 Task: Customize the email view by adding specific columns from the 'Frequently-used fields' list.
Action: Mouse moved to (233, 33)
Screenshot: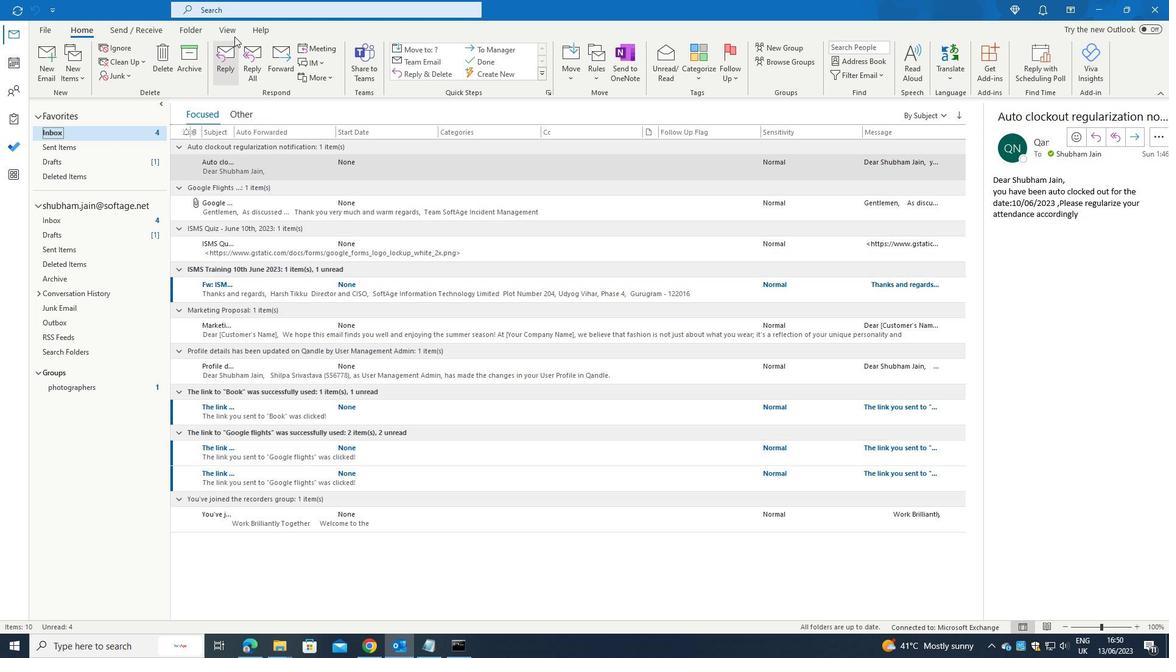 
Action: Mouse pressed left at (233, 33)
Screenshot: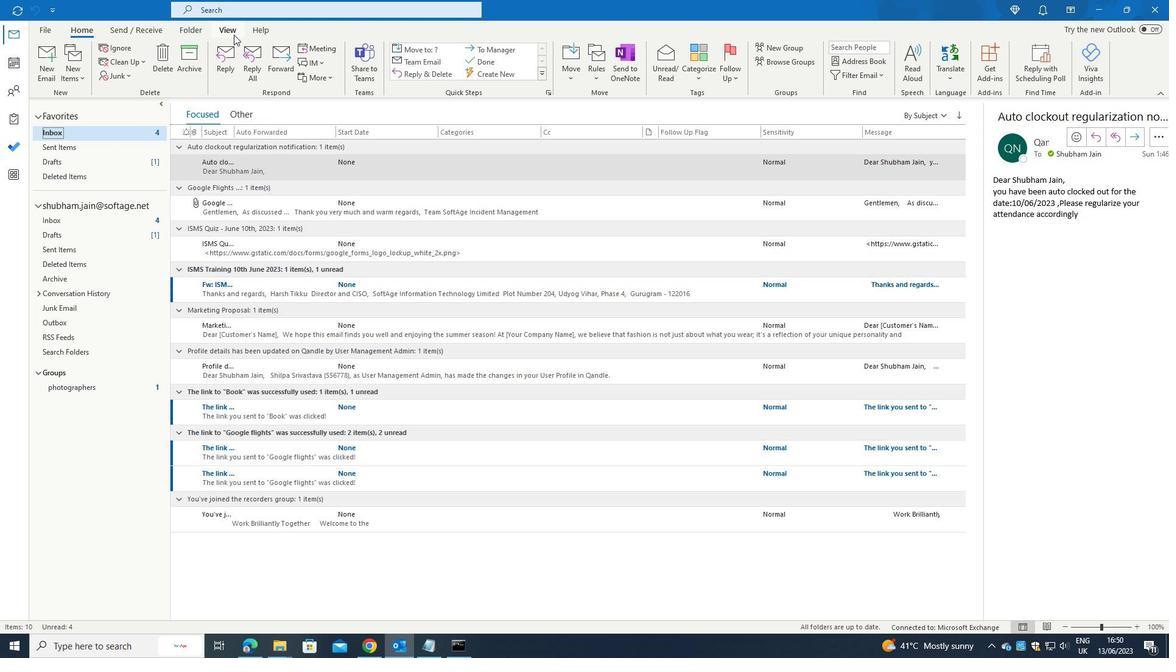 
Action: Mouse moved to (714, 62)
Screenshot: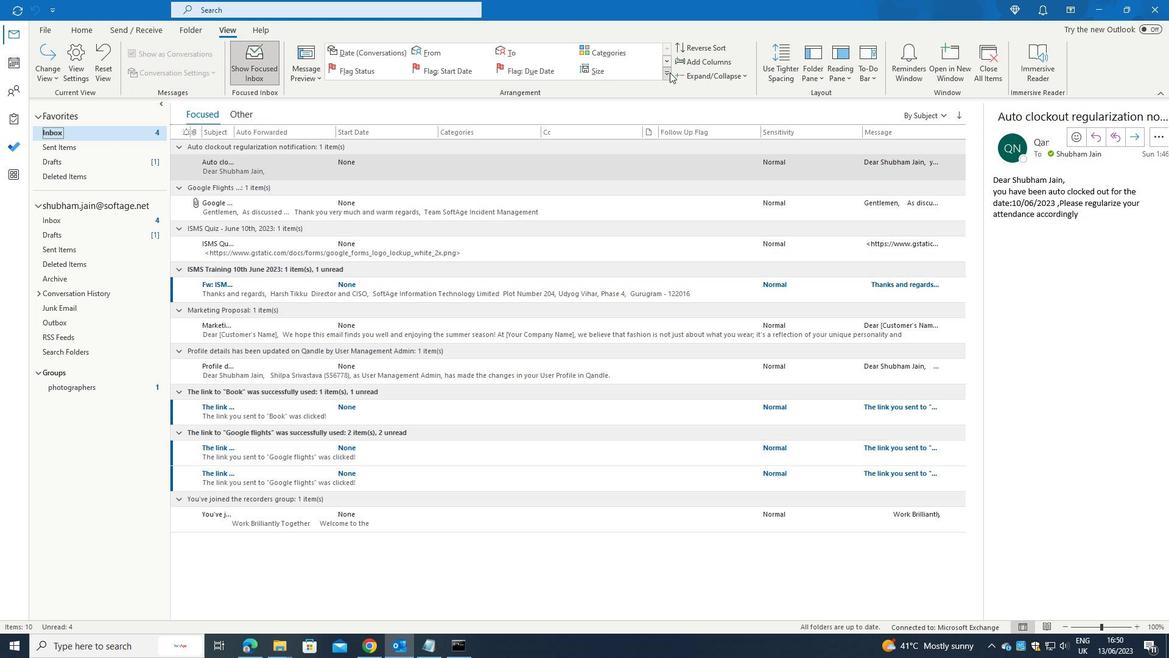 
Action: Mouse pressed left at (714, 62)
Screenshot: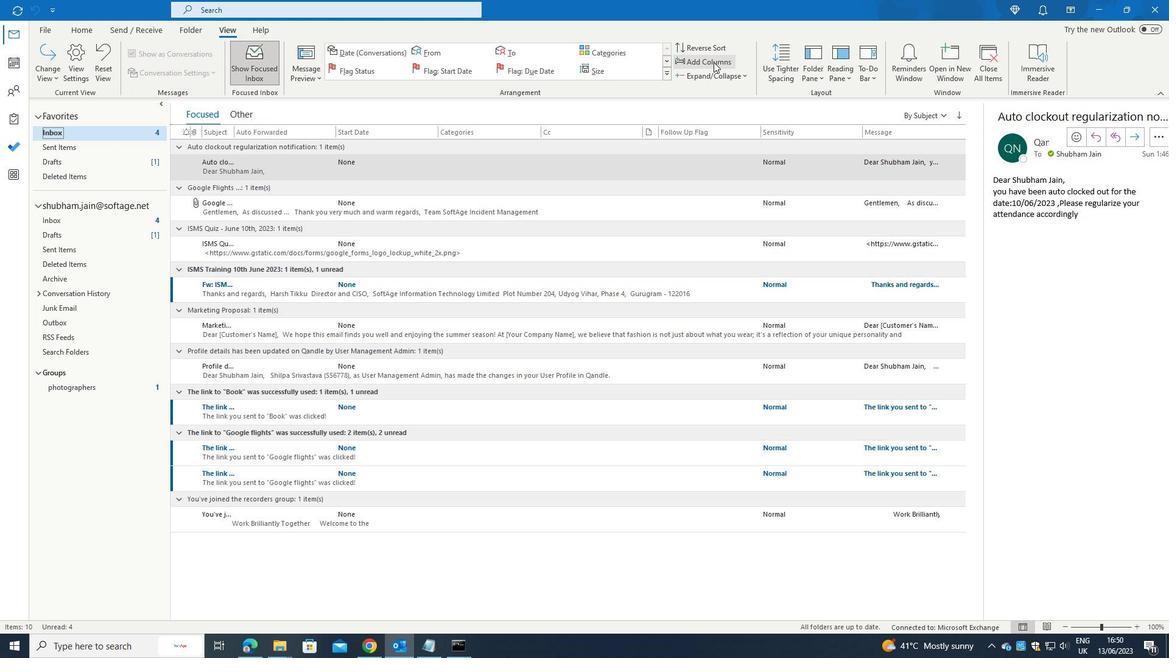 
Action: Mouse moved to (534, 253)
Screenshot: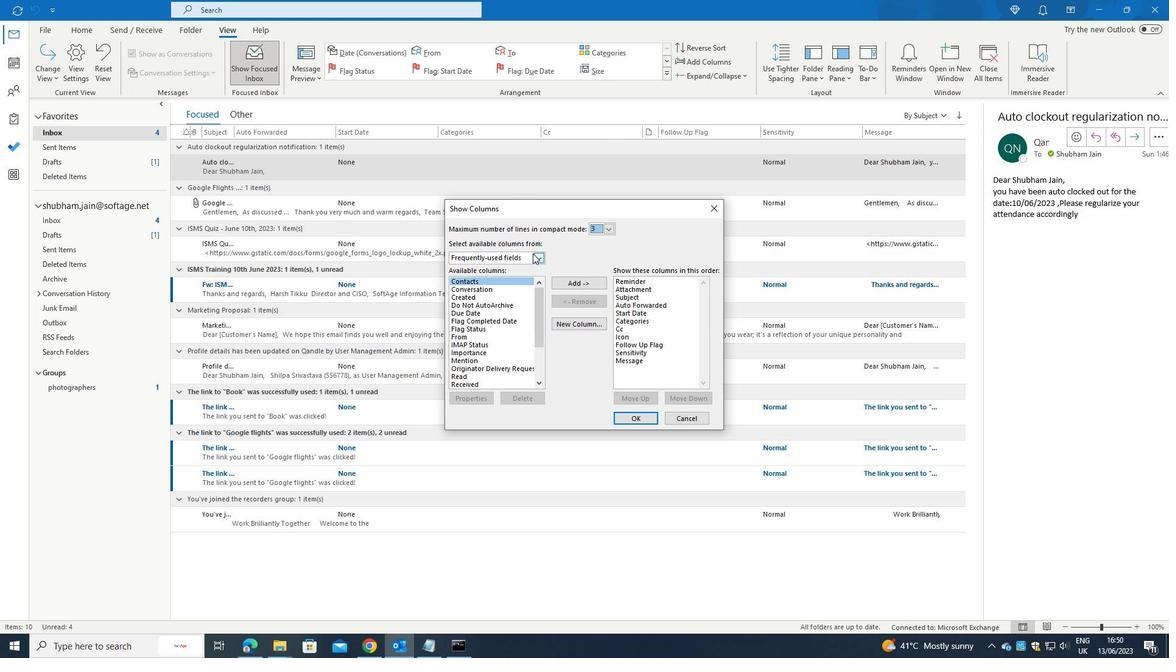 
Action: Mouse pressed left at (534, 253)
Screenshot: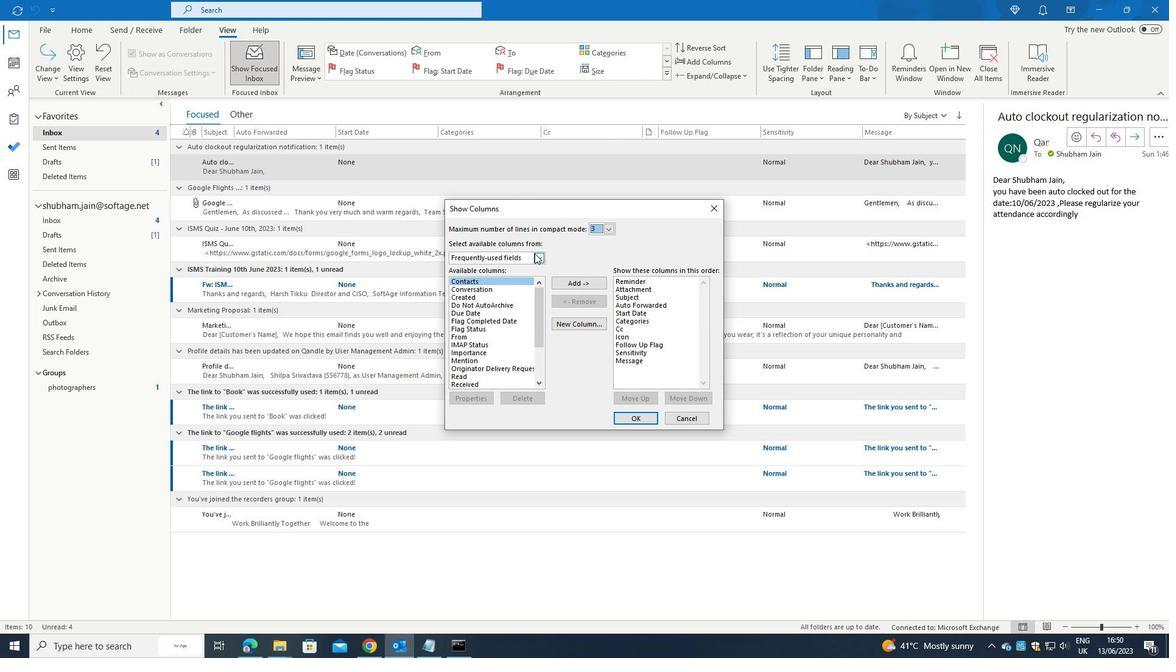 
Action: Mouse moved to (503, 288)
Screenshot: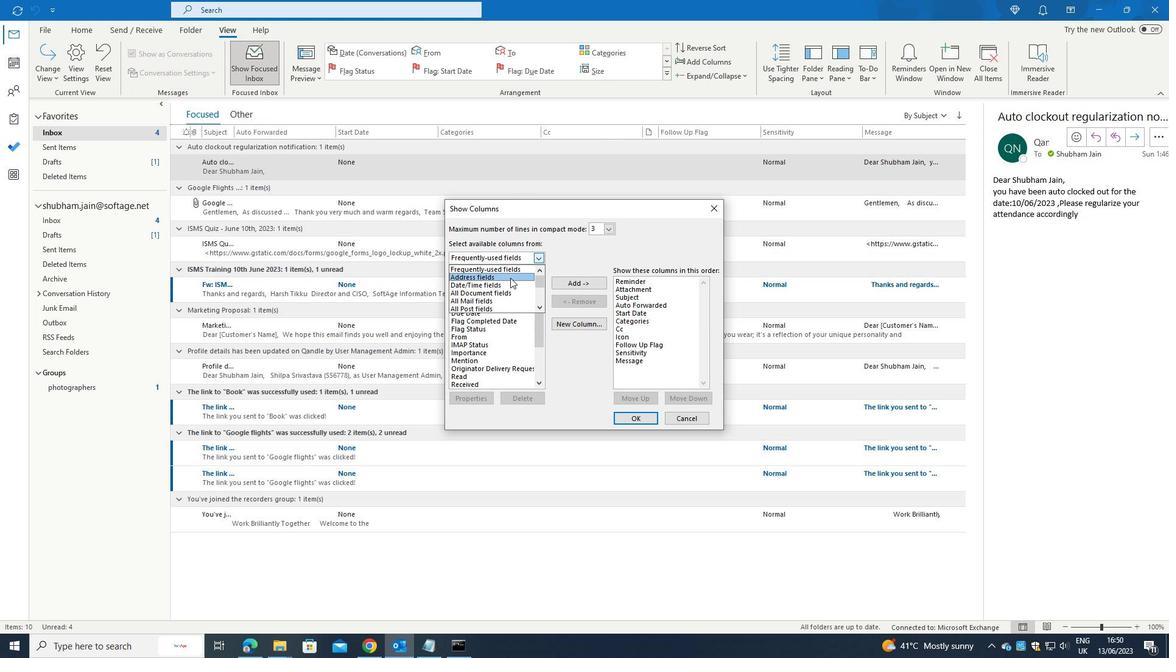 
Action: Mouse pressed left at (503, 288)
Screenshot: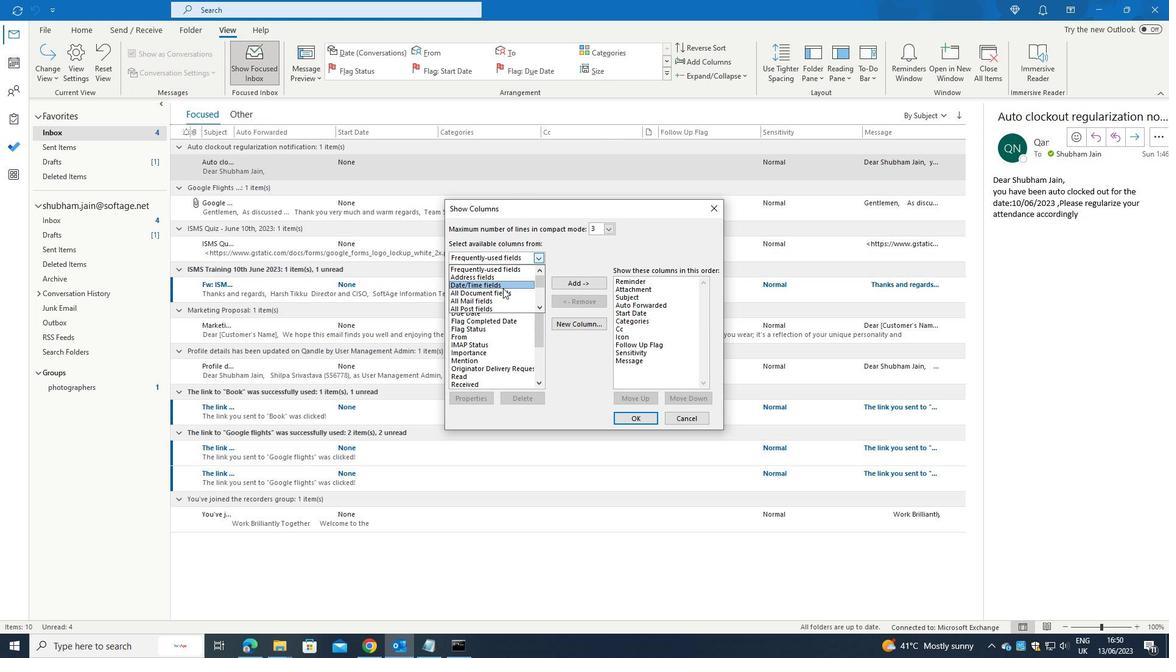 
Action: Mouse moved to (486, 291)
Screenshot: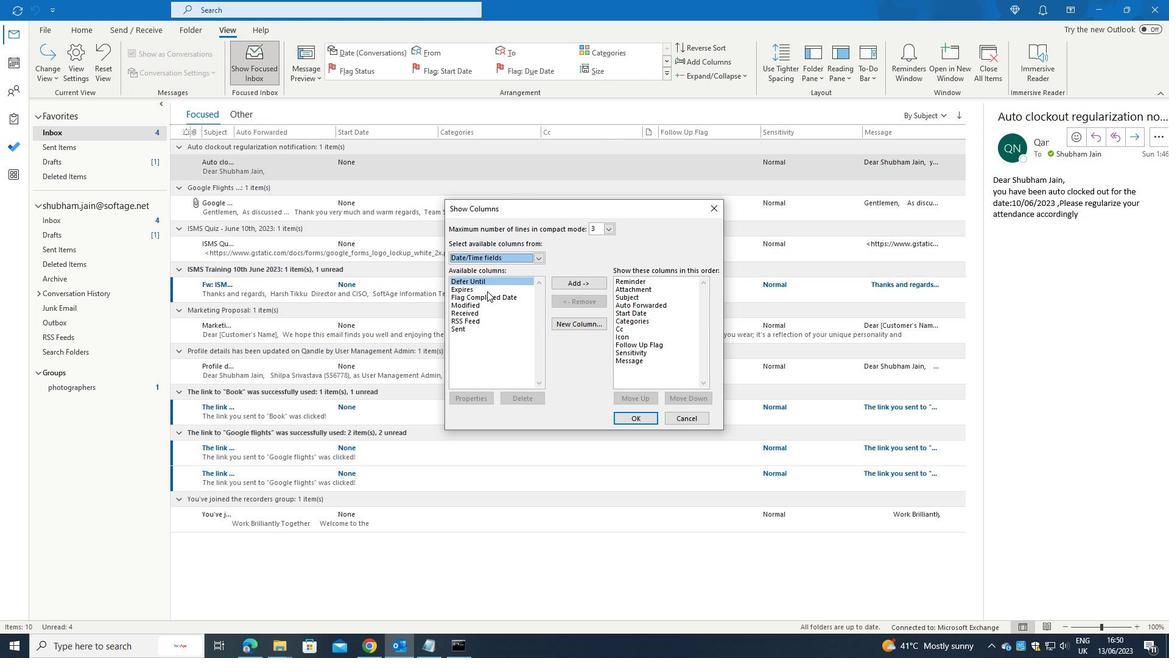 
Action: Mouse pressed left at (486, 291)
Screenshot: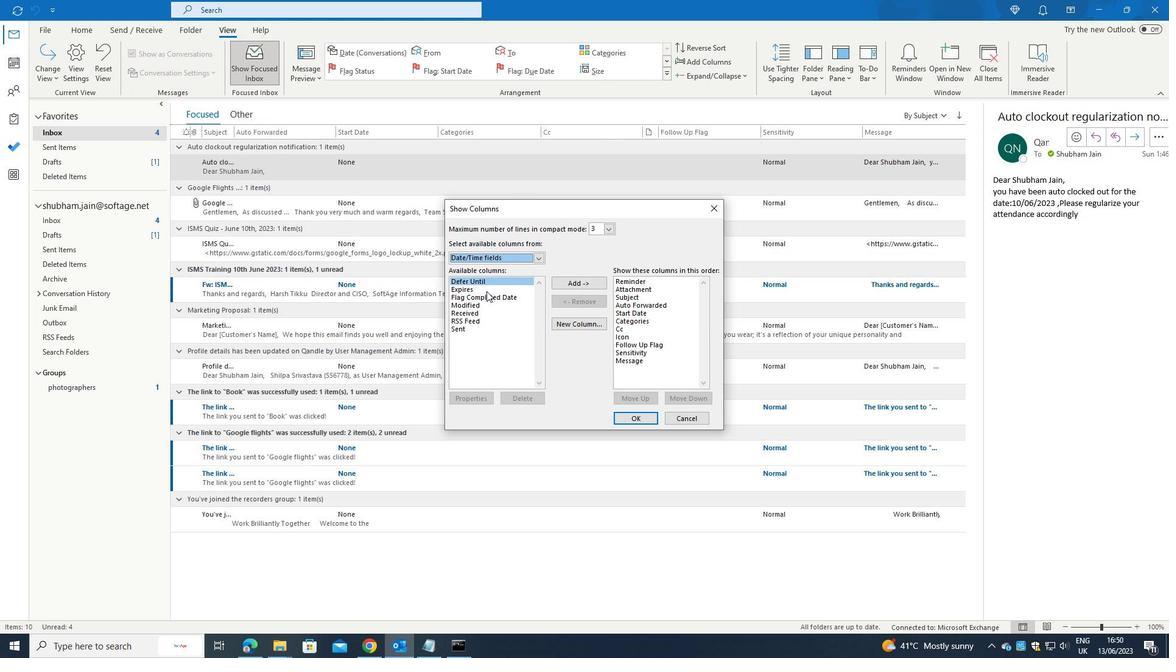 
Action: Mouse moved to (585, 285)
Screenshot: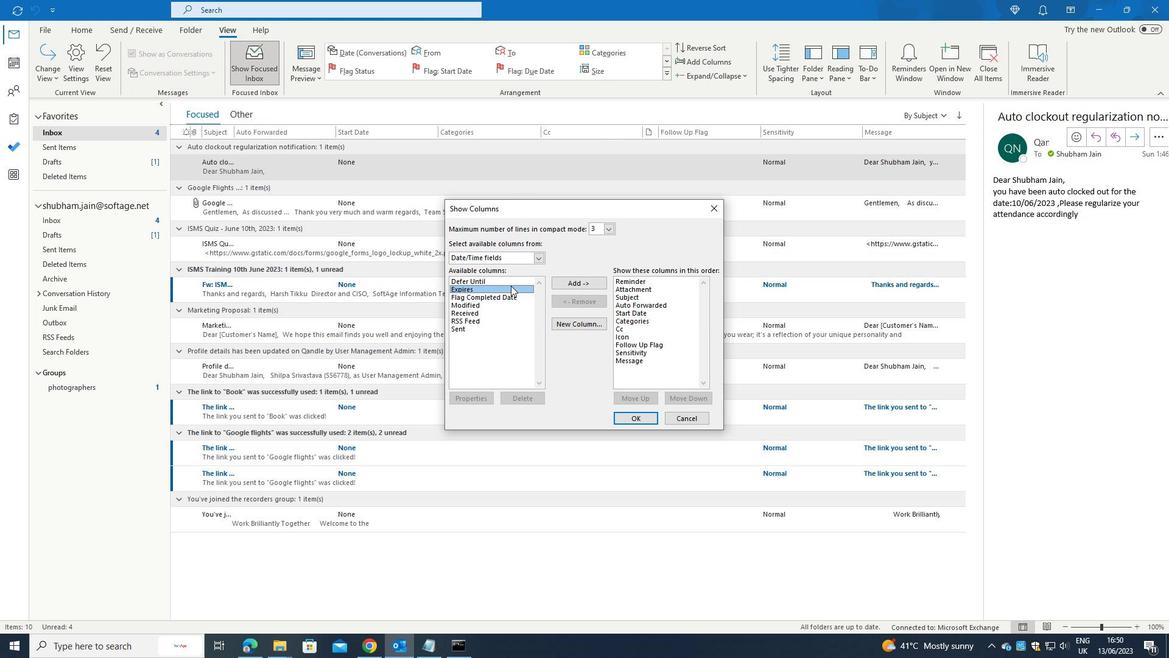 
Action: Mouse pressed left at (585, 285)
Screenshot: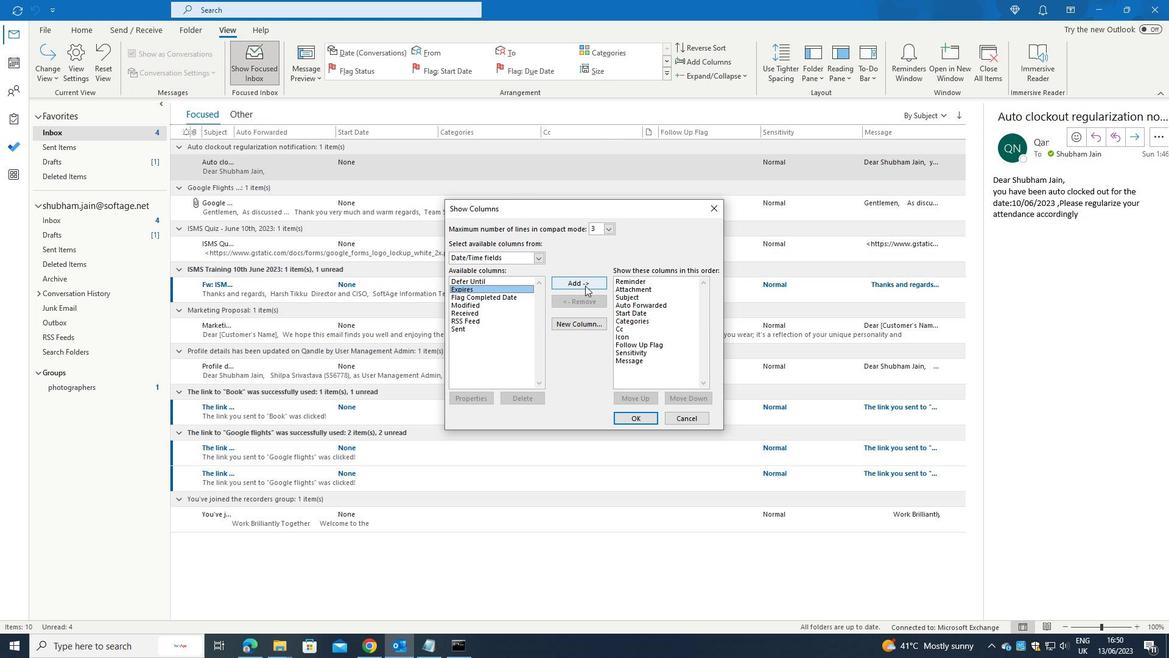 
Action: Mouse moved to (637, 422)
Screenshot: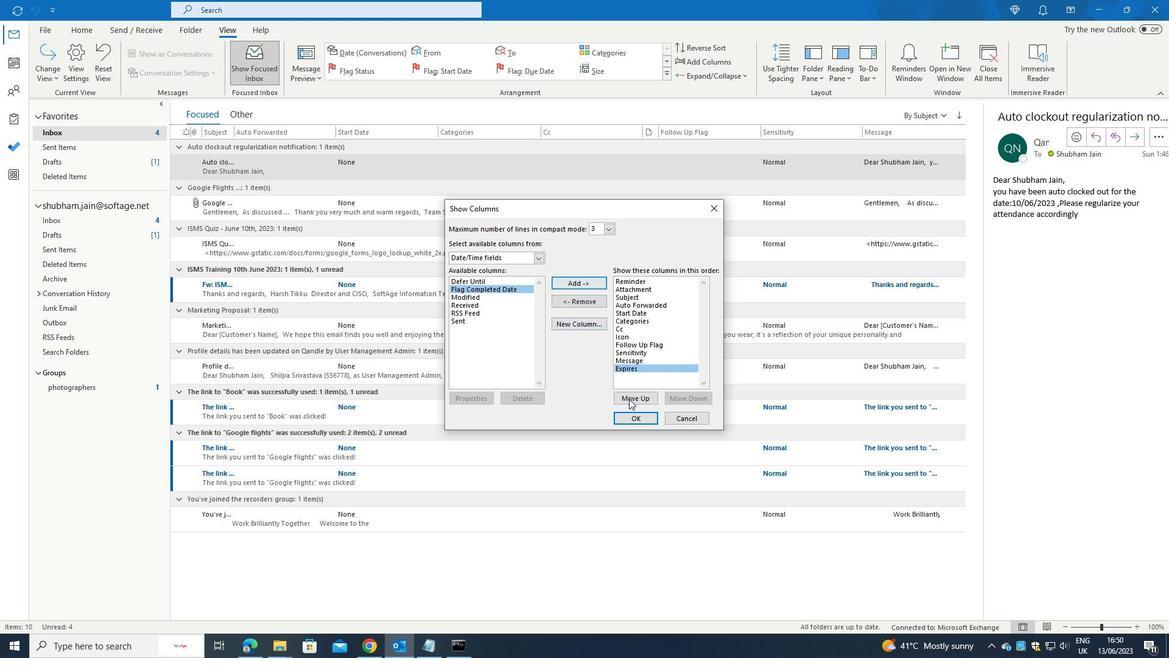 
Action: Mouse pressed left at (637, 422)
Screenshot: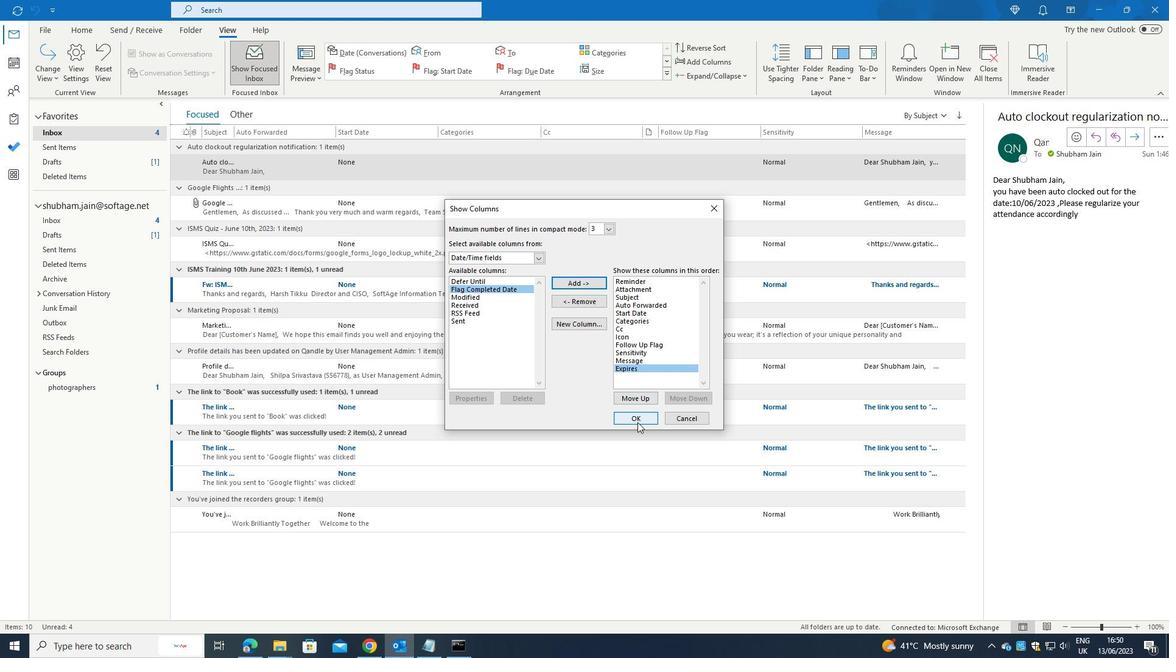 
